 Task: Select a schedule automation every second tuesday of the month at 10:00 AM.
Action: Mouse moved to (518, 565)
Screenshot: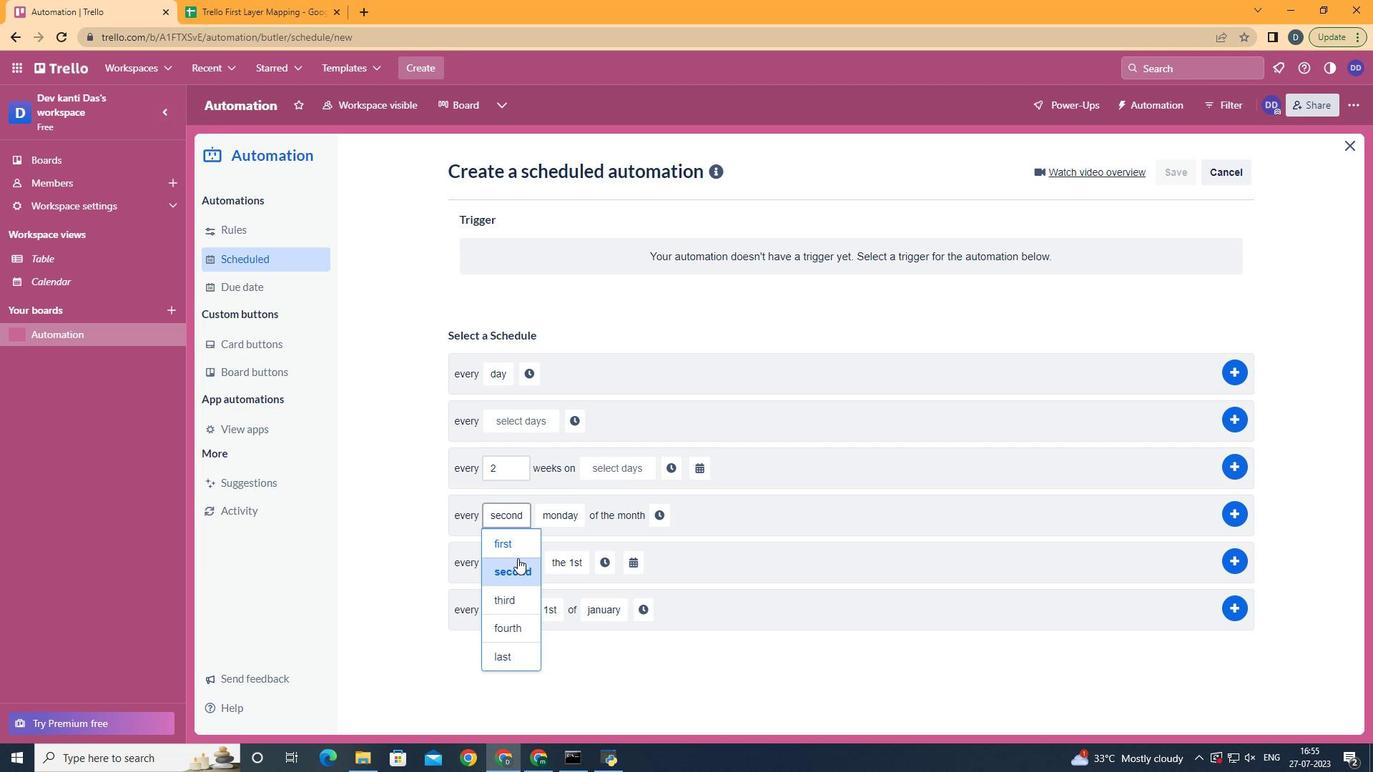 
Action: Mouse pressed left at (518, 565)
Screenshot: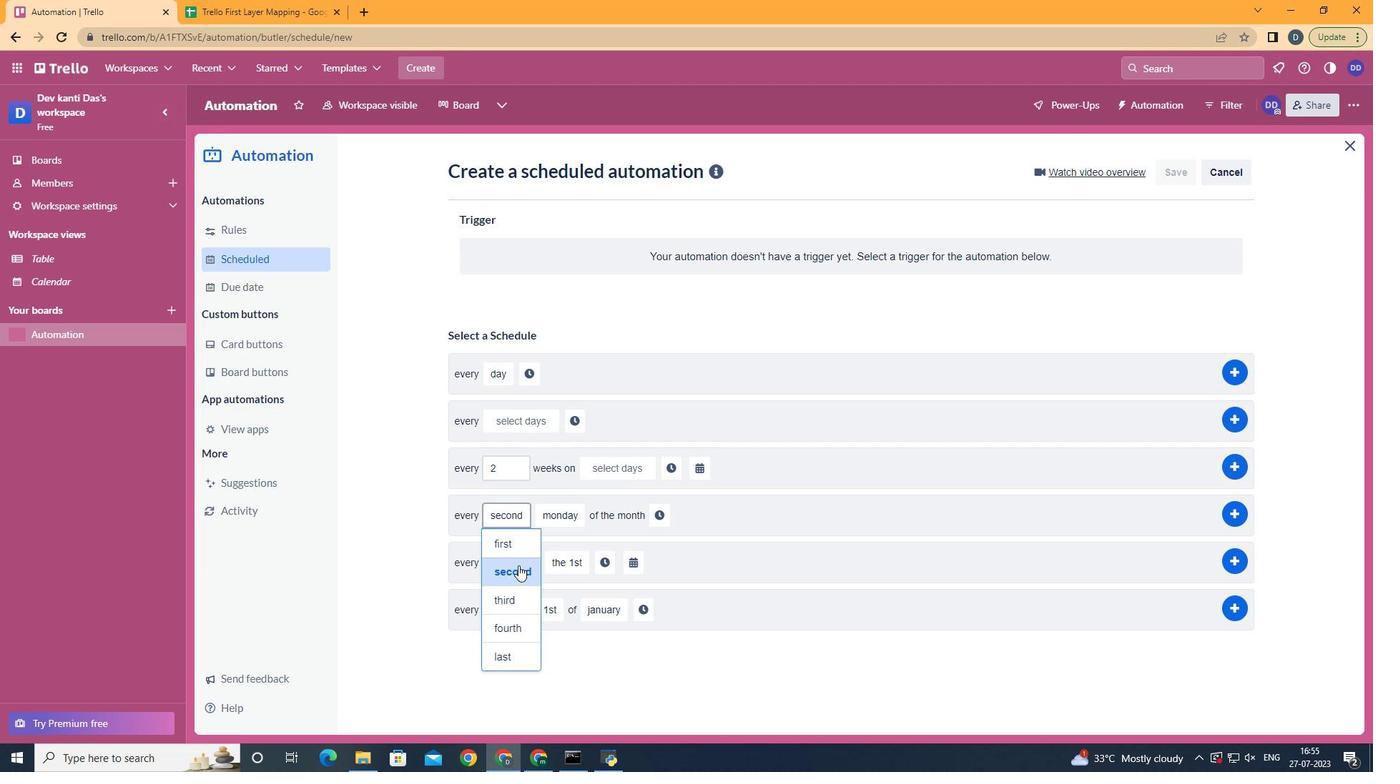 
Action: Mouse moved to (581, 568)
Screenshot: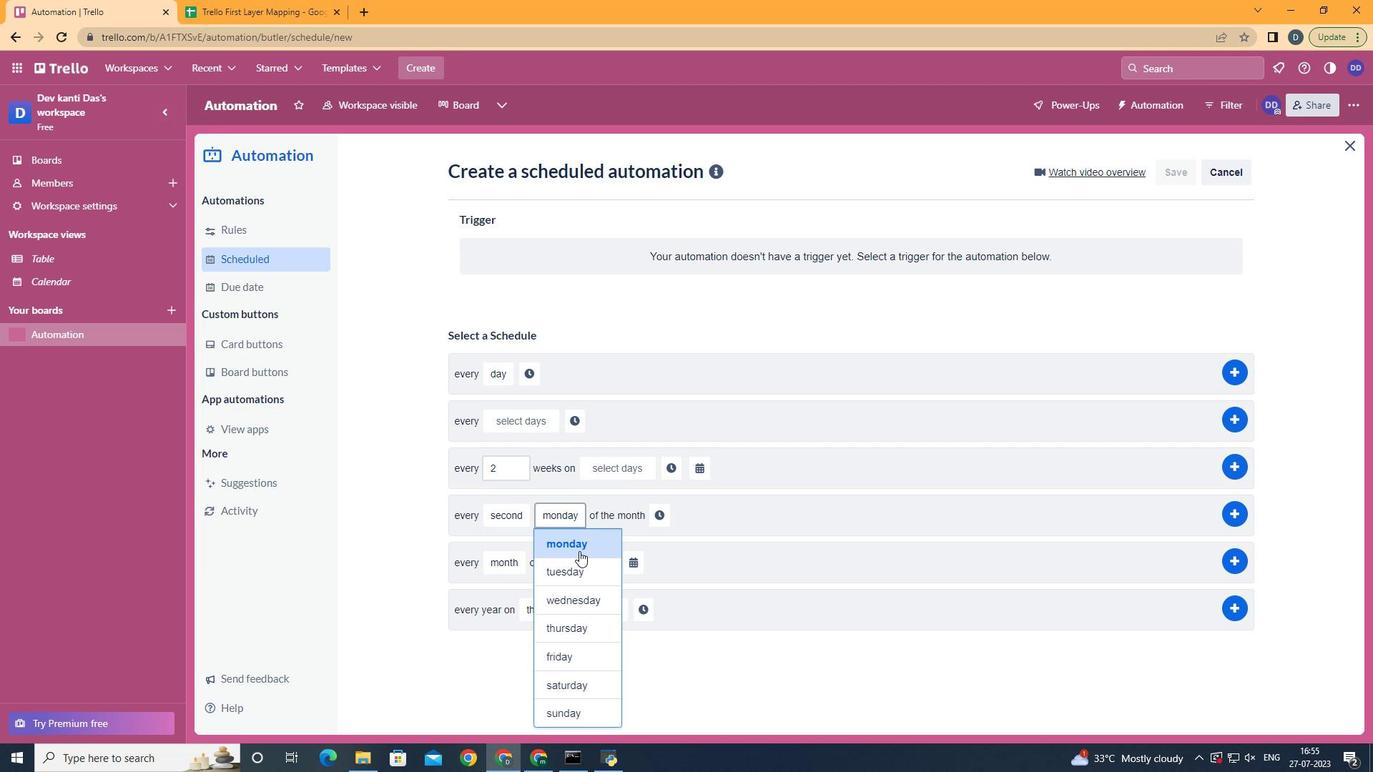 
Action: Mouse pressed left at (581, 568)
Screenshot: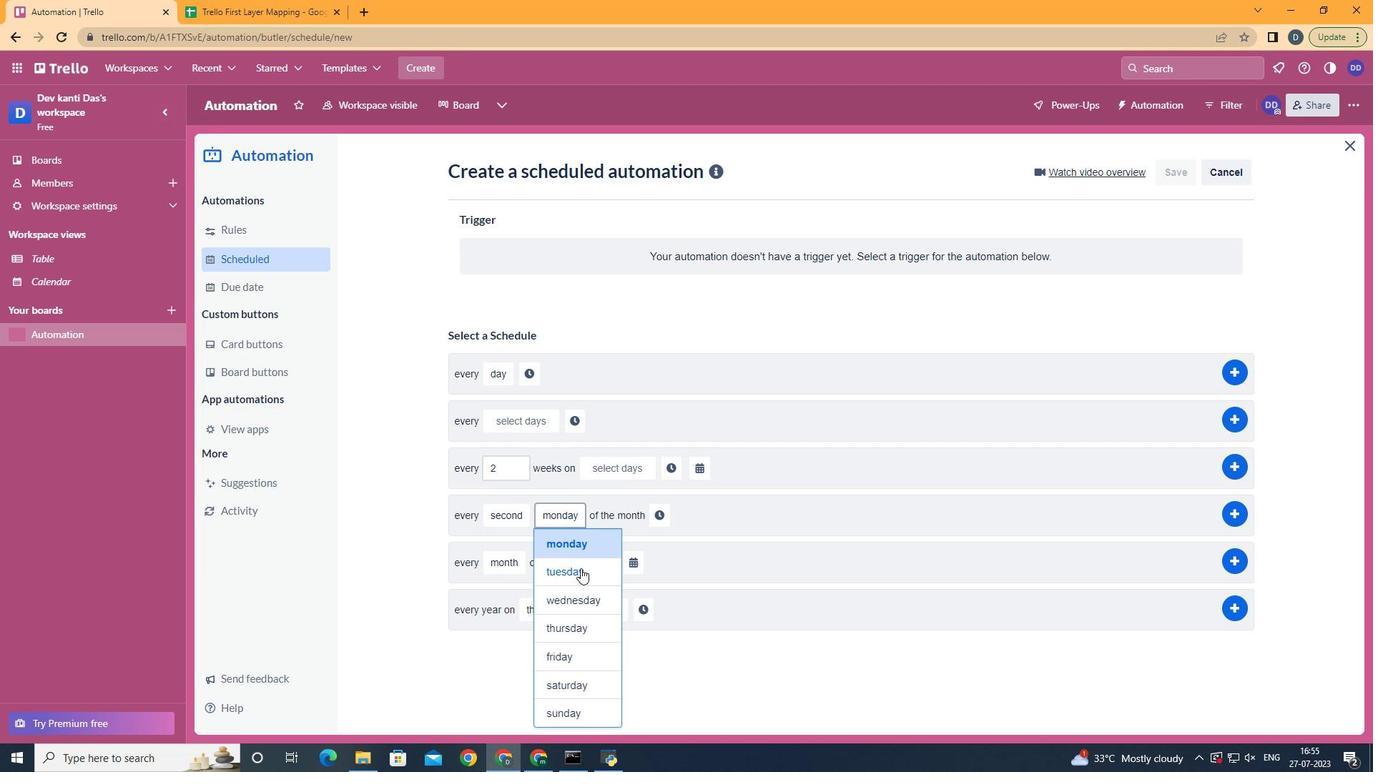 
Action: Mouse moved to (652, 518)
Screenshot: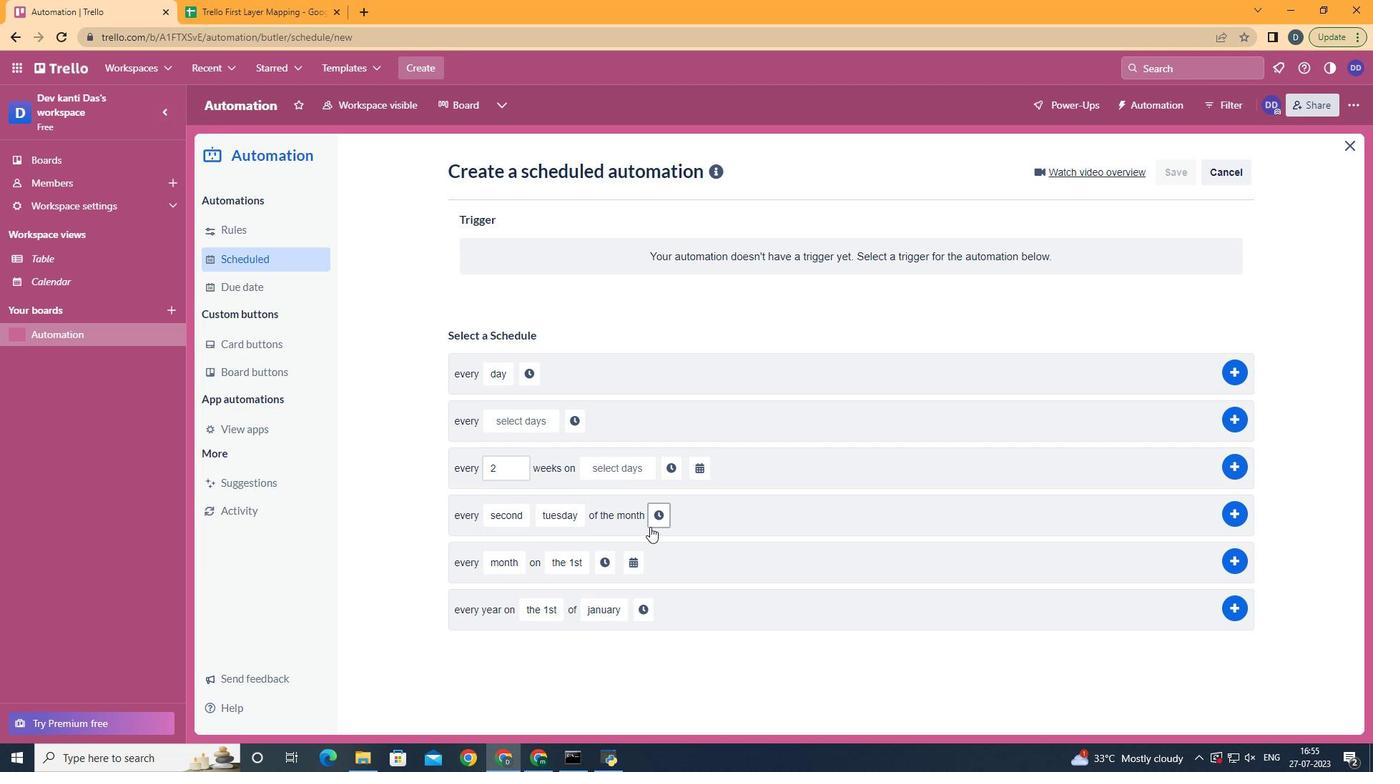 
Action: Mouse pressed left at (652, 518)
Screenshot: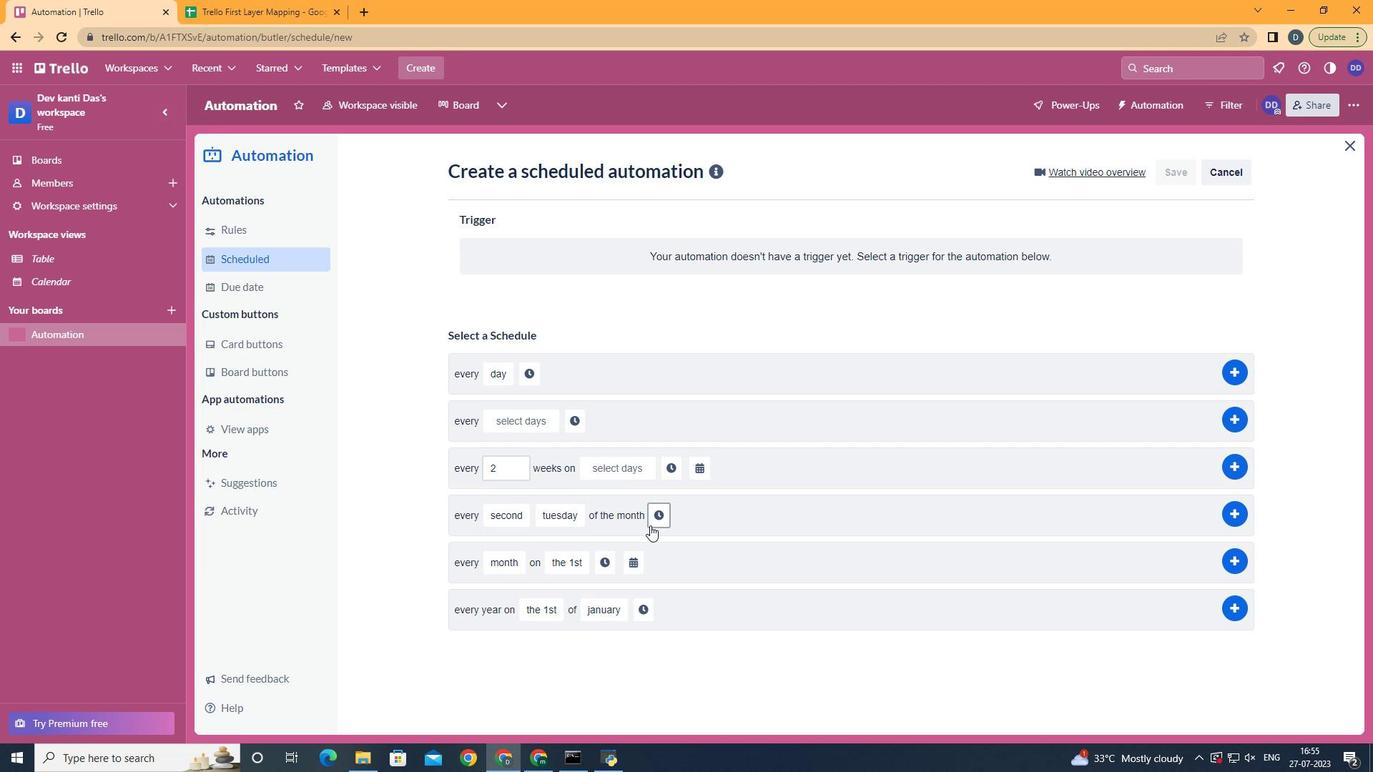 
Action: Mouse moved to (701, 516)
Screenshot: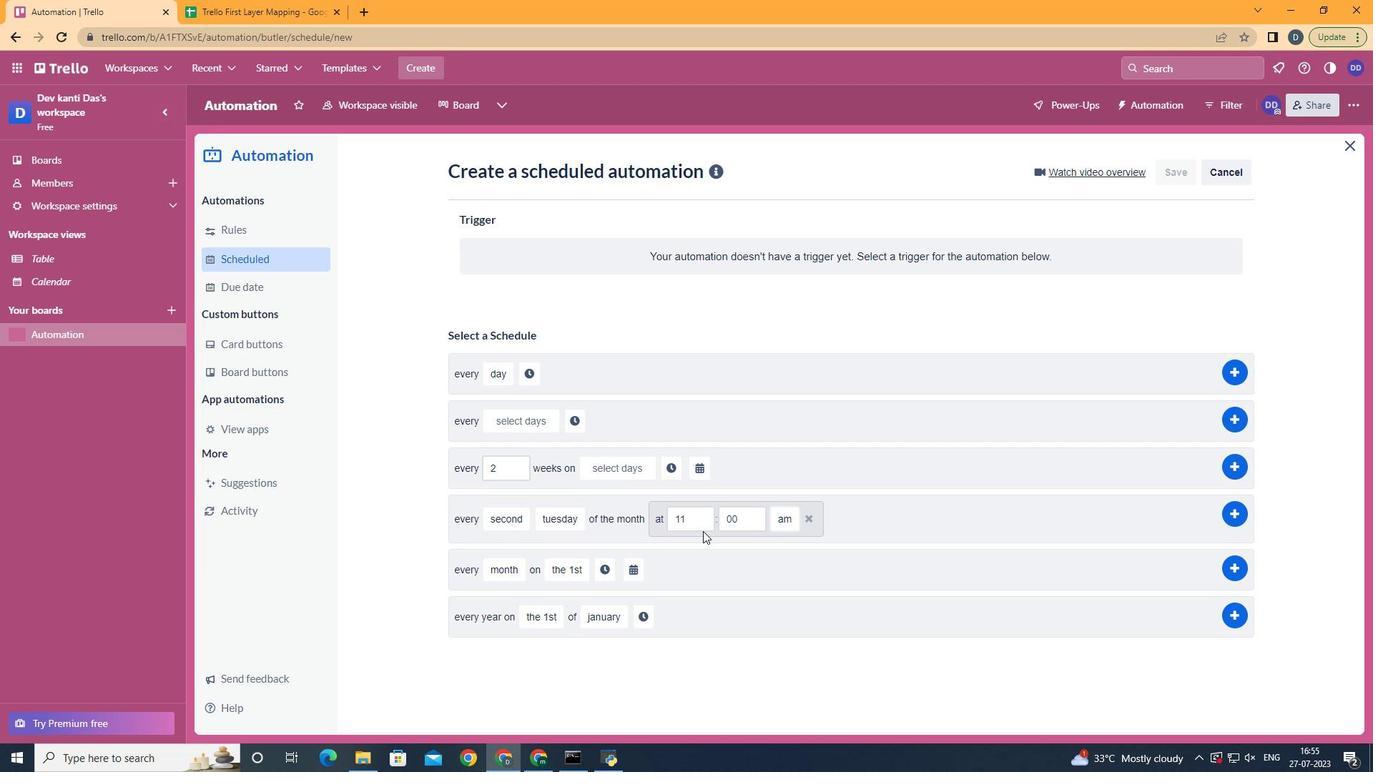 
Action: Mouse pressed left at (701, 516)
Screenshot: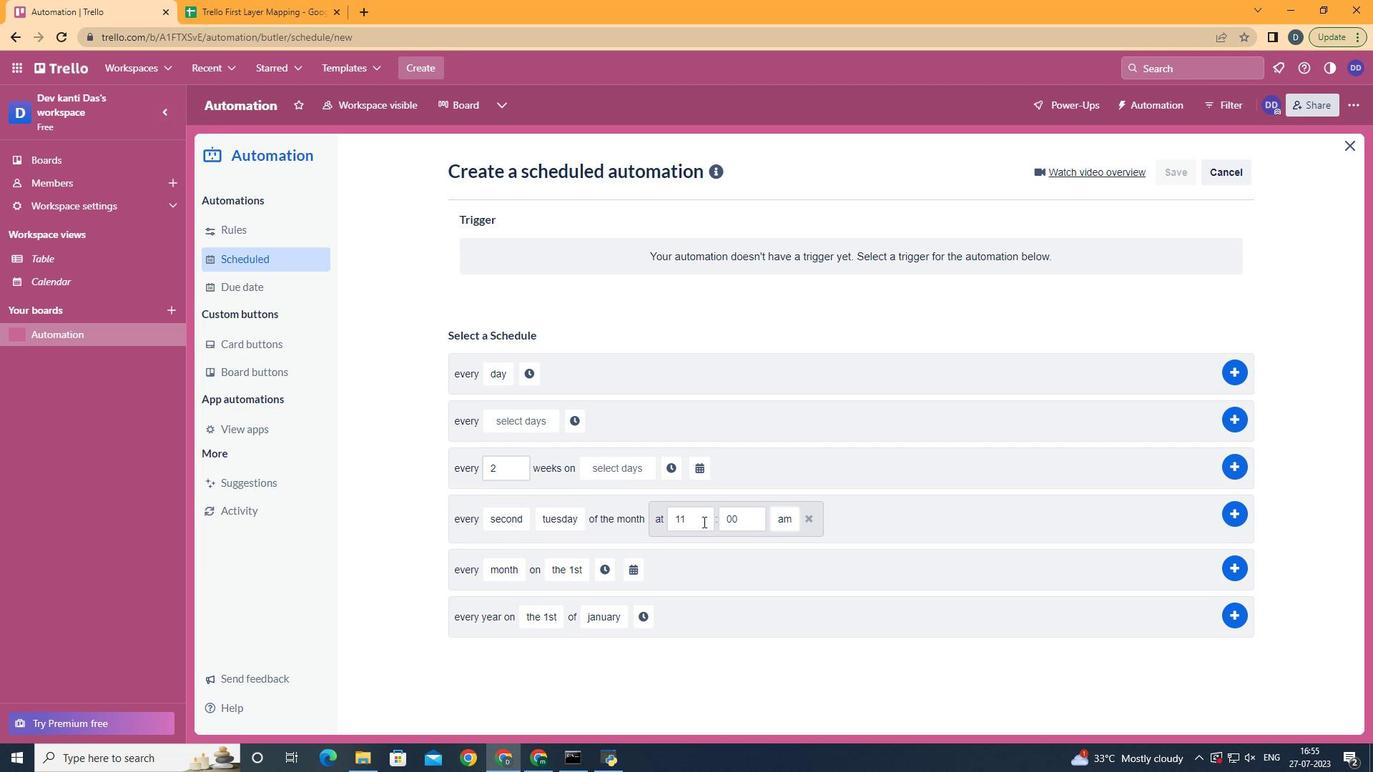 
Action: Mouse moved to (701, 516)
Screenshot: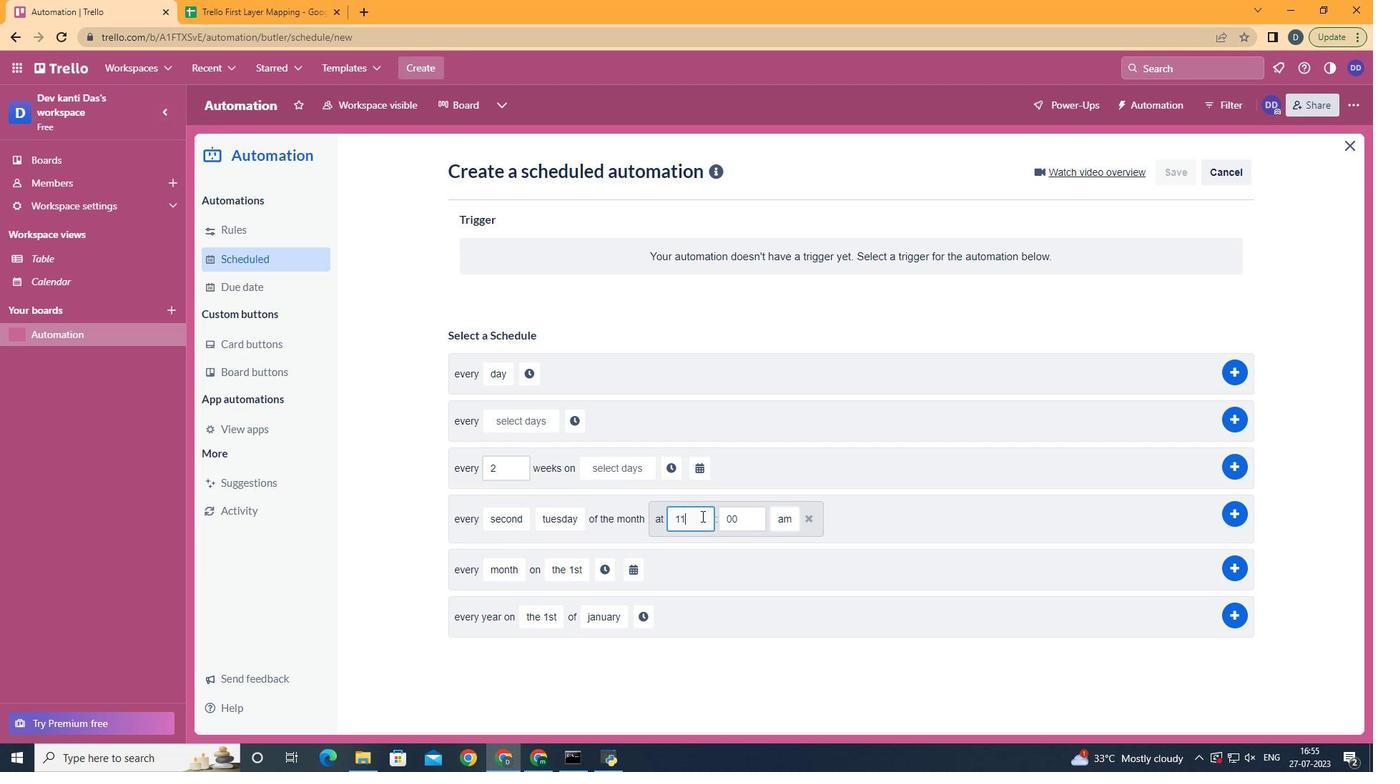 
Action: Key pressed <Key.backspace>0
Screenshot: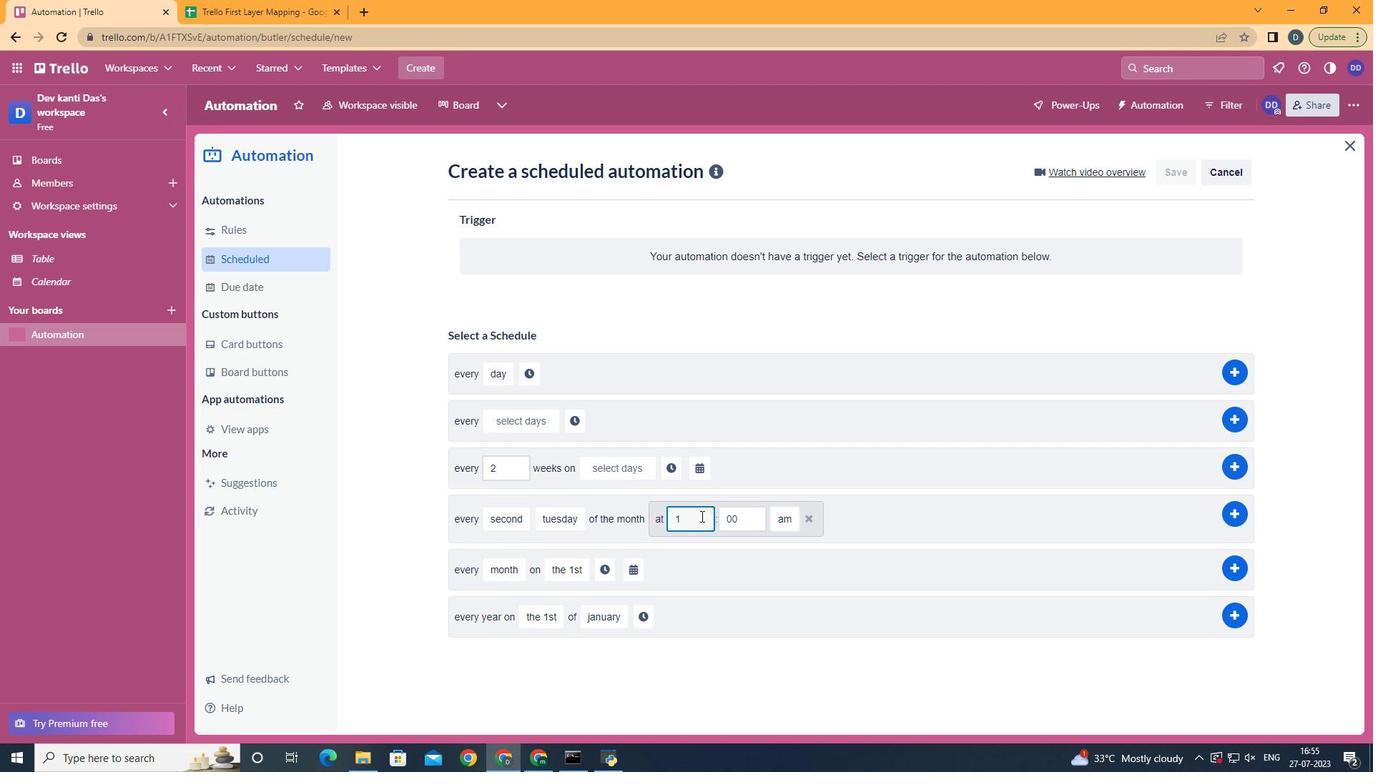 
Action: Mouse moved to (794, 548)
Screenshot: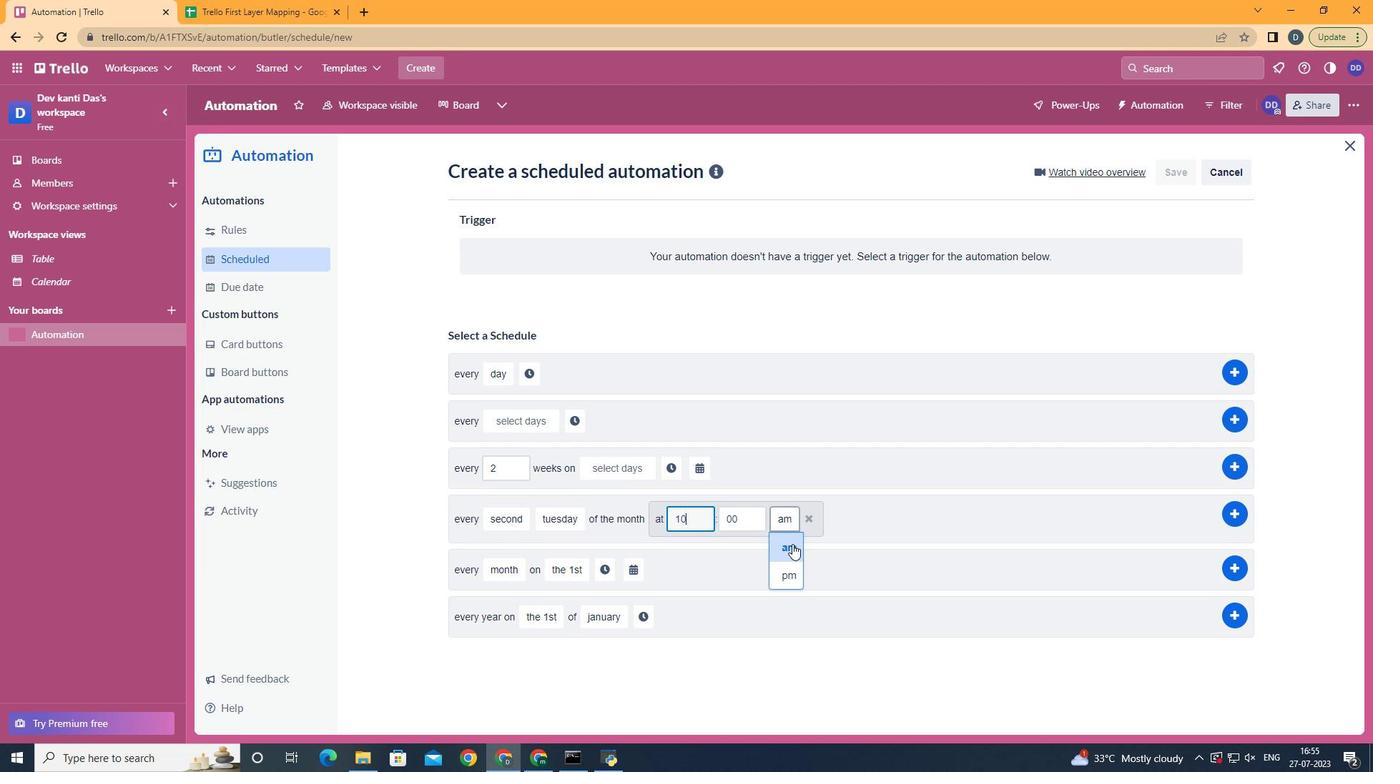 
Action: Mouse pressed left at (794, 548)
Screenshot: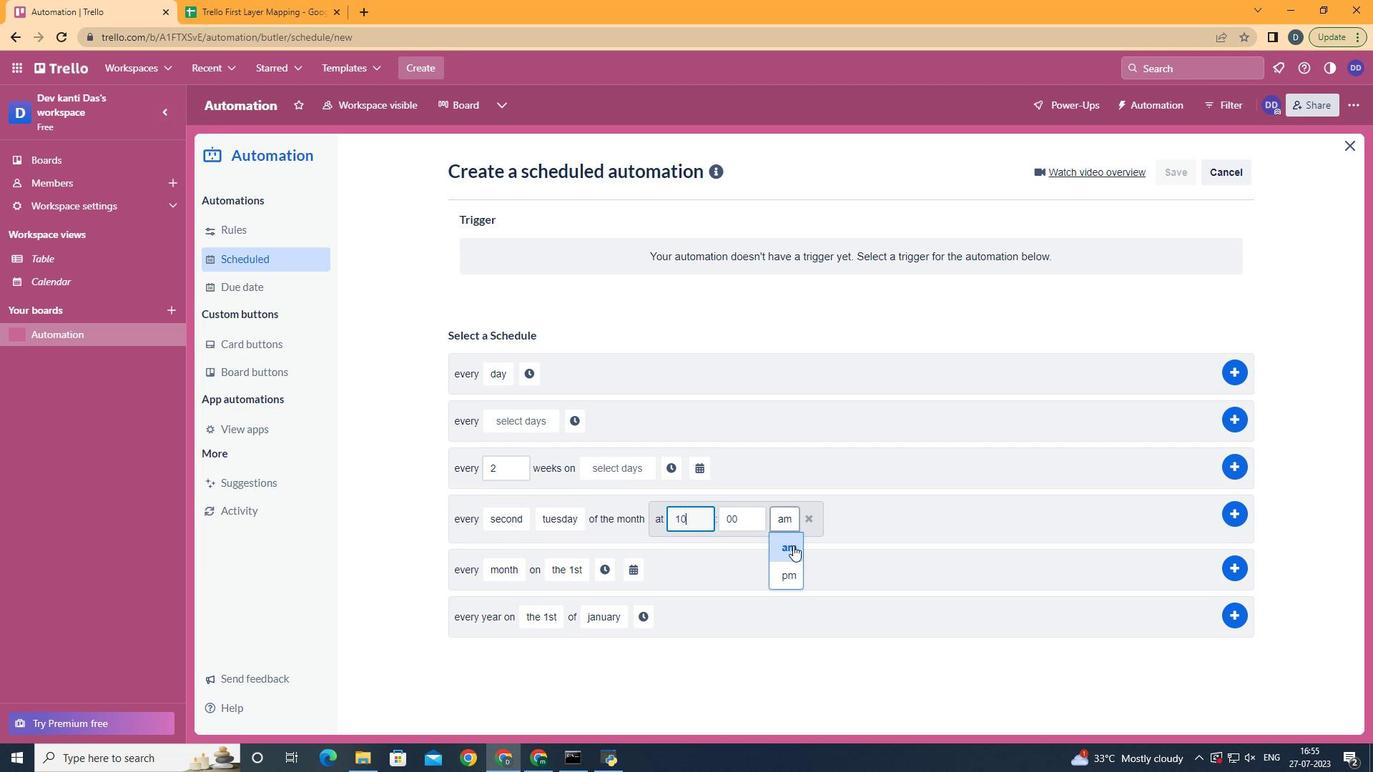 
